 Task: Create a sub task Gather and Analyse Requirements for the task  Implement a new remote desktop solution for a company's clients in the project AgilePilot , assign it to team member softage.2@softage.net and update the status of the sub task to  On Track  , set the priority of the sub task to Low
Action: Mouse moved to (643, 519)
Screenshot: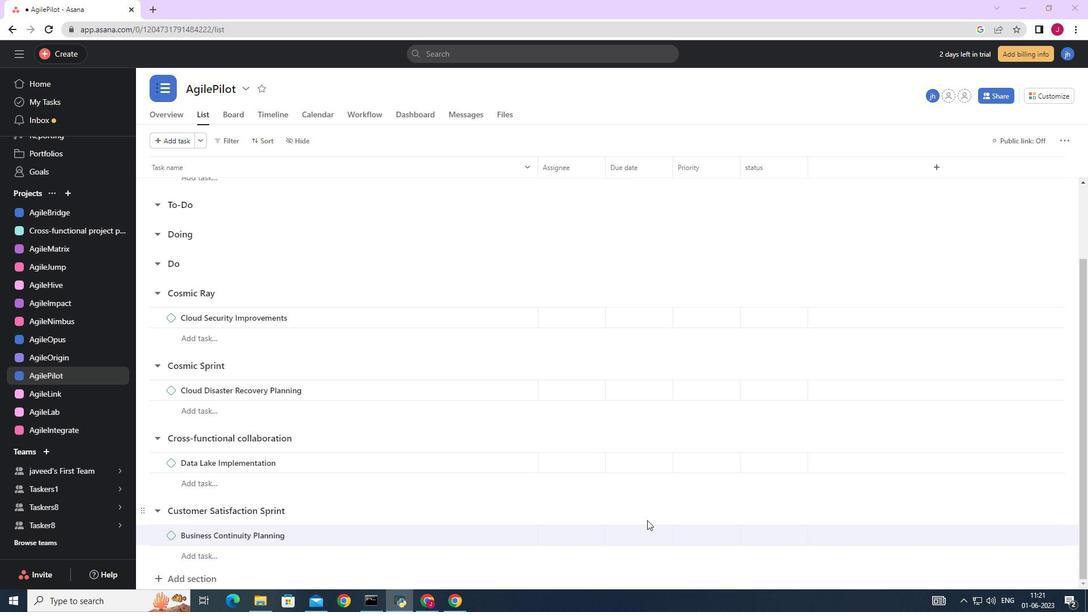 
Action: Mouse scrolled (643, 519) with delta (0, 0)
Screenshot: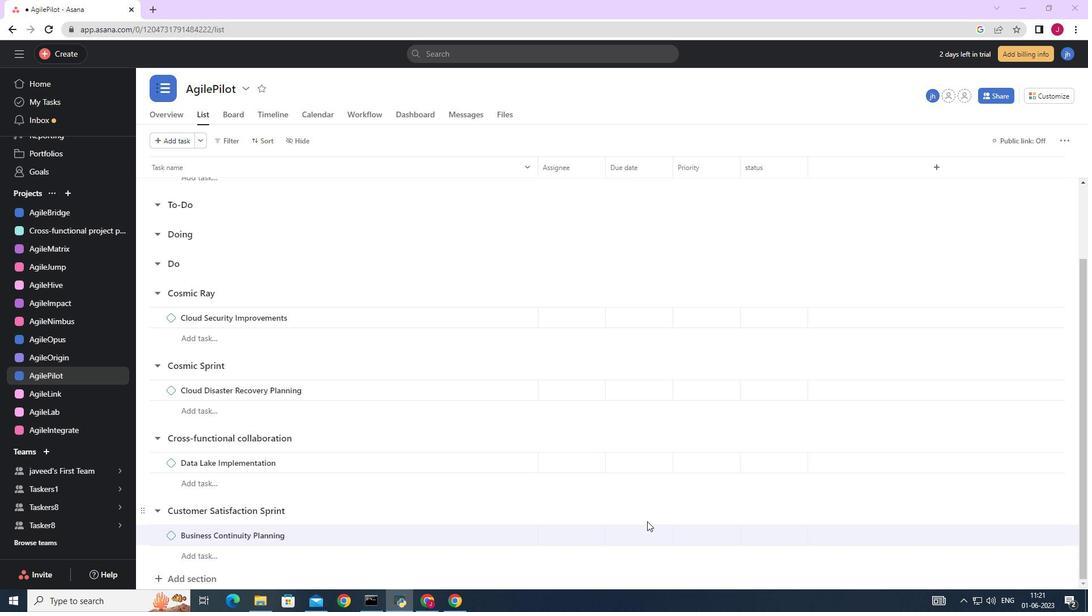 
Action: Mouse moved to (641, 516)
Screenshot: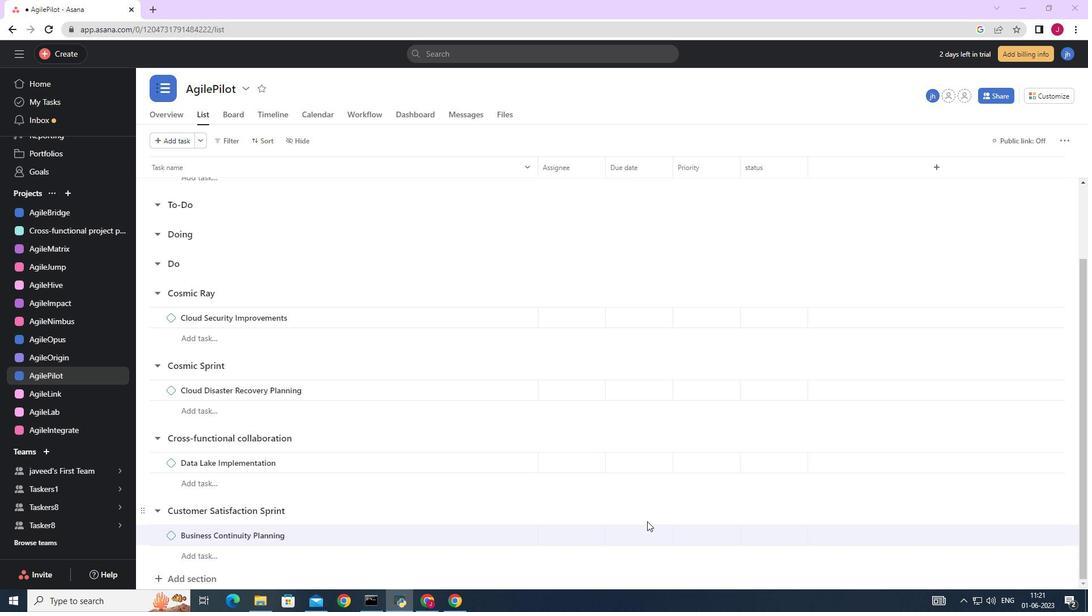 
Action: Mouse scrolled (641, 517) with delta (0, 0)
Screenshot: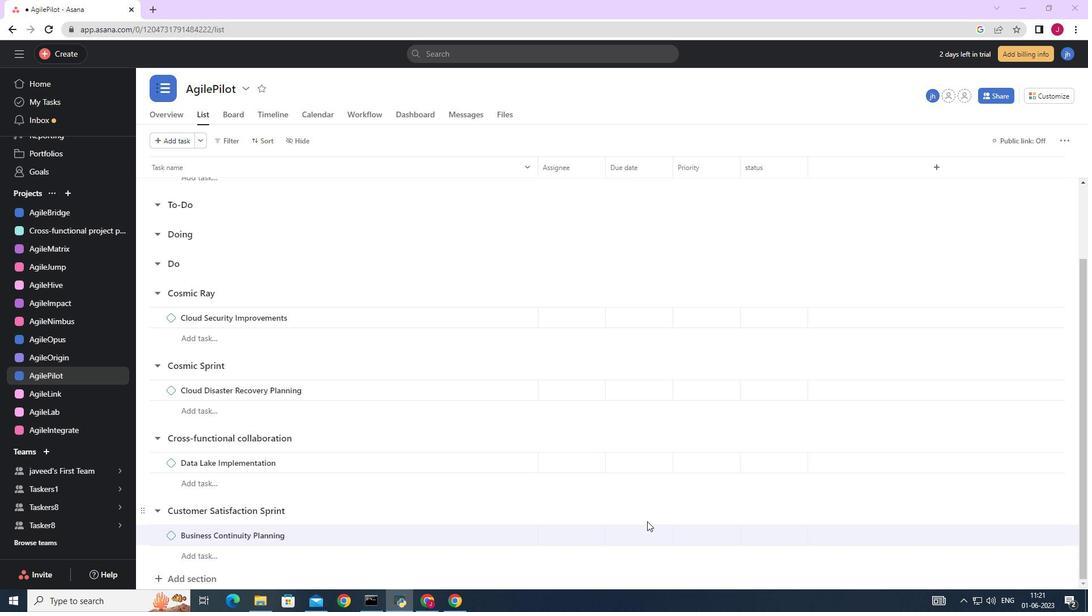 
Action: Mouse moved to (617, 501)
Screenshot: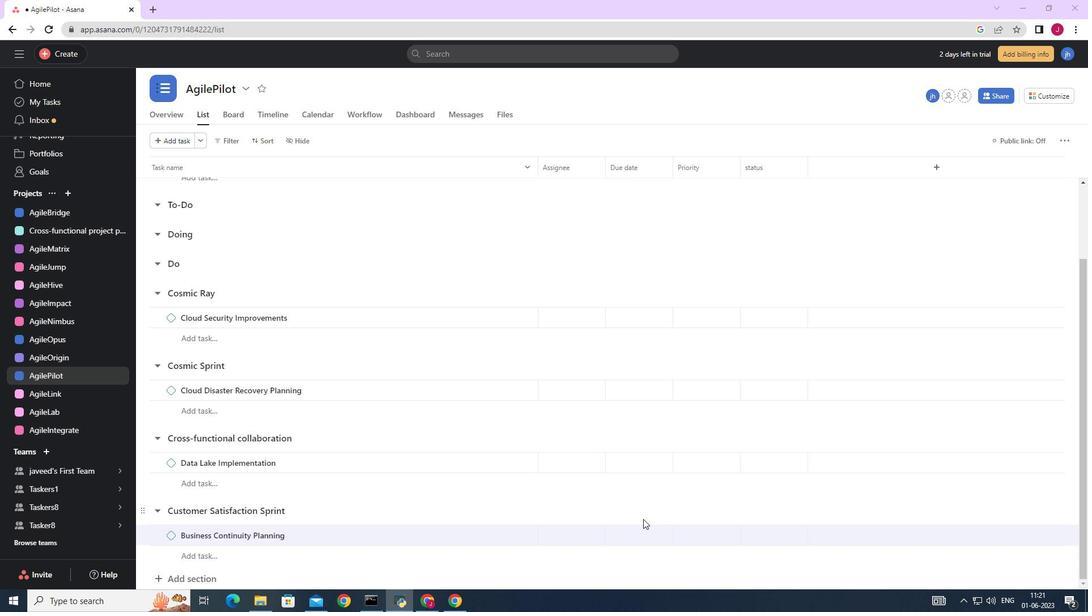 
Action: Mouse scrolled (633, 510) with delta (0, 0)
Screenshot: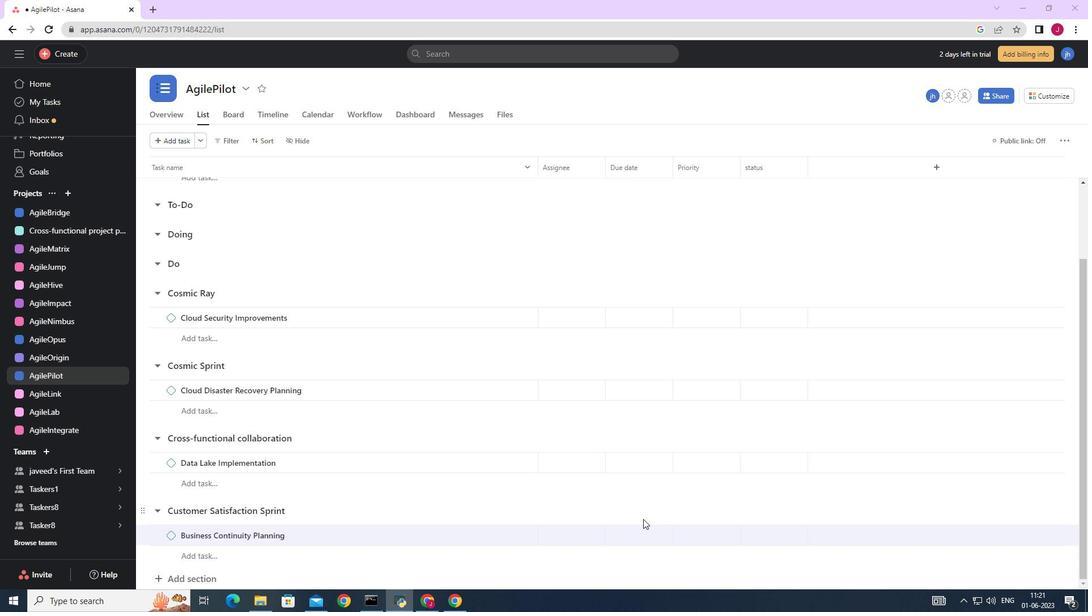 
Action: Mouse moved to (591, 478)
Screenshot: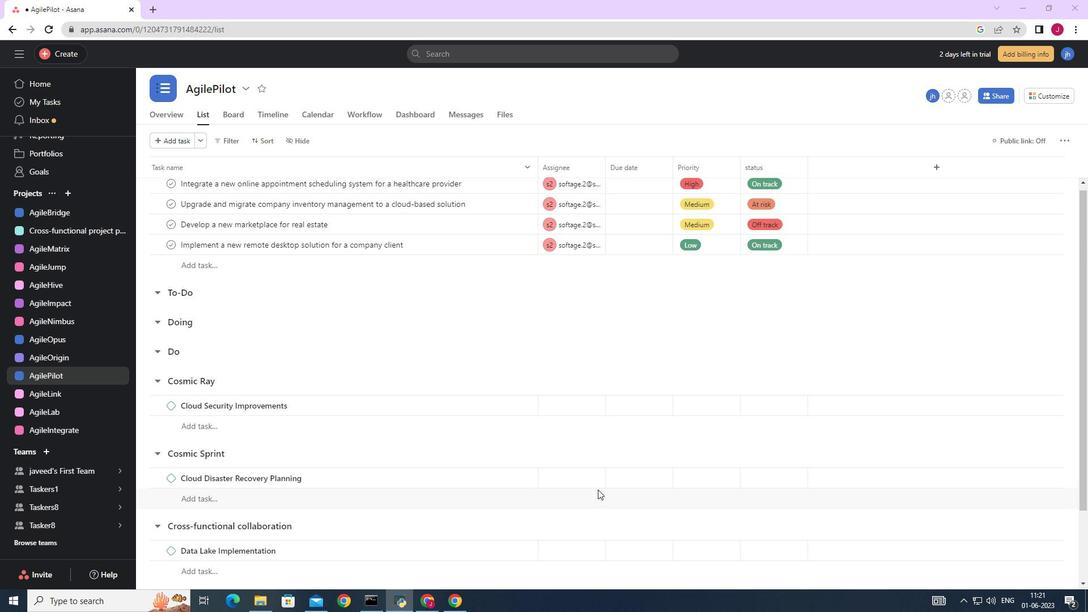 
Action: Mouse scrolled (594, 484) with delta (0, 0)
Screenshot: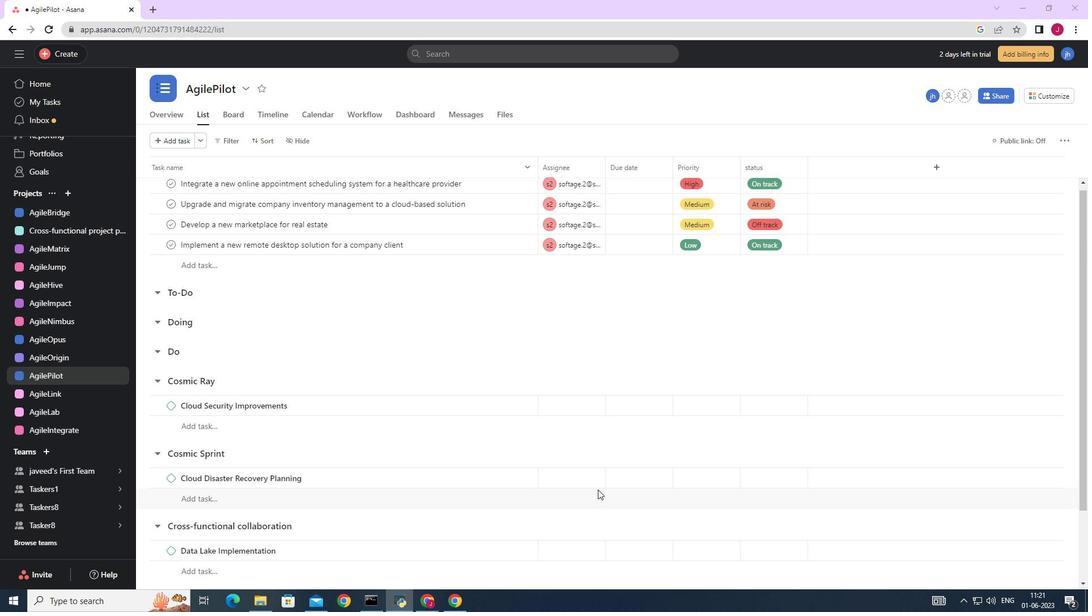 
Action: Mouse moved to (590, 477)
Screenshot: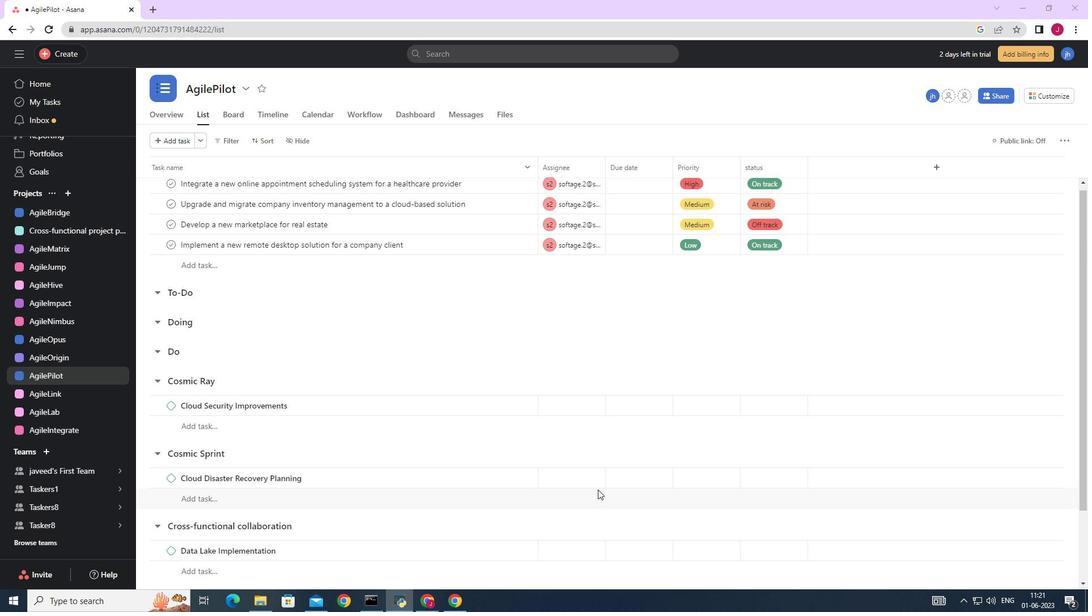 
Action: Mouse scrolled (592, 481) with delta (0, 0)
Screenshot: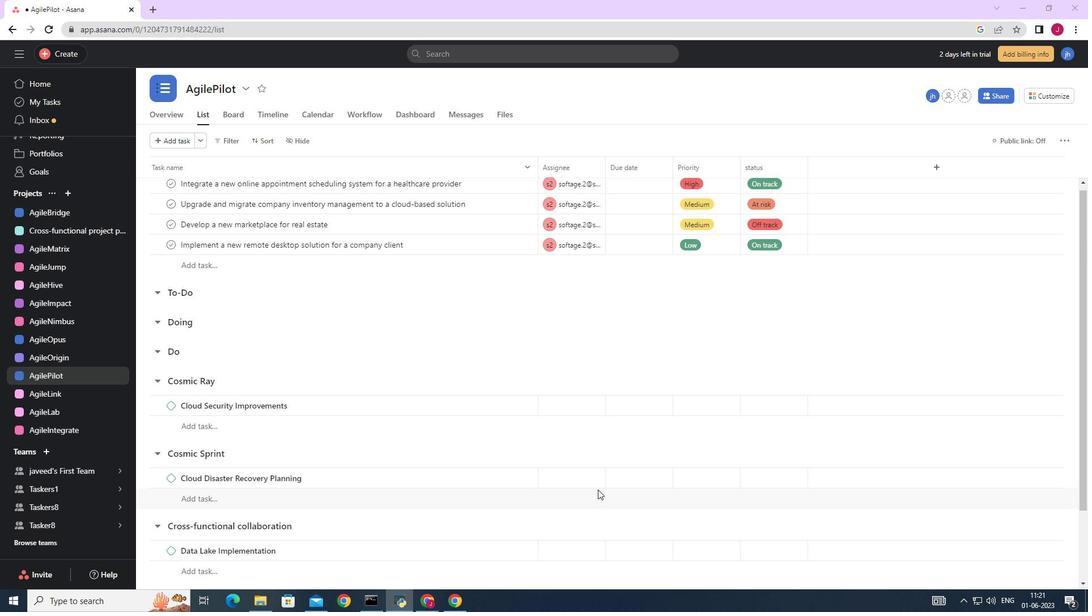 
Action: Mouse moved to (486, 253)
Screenshot: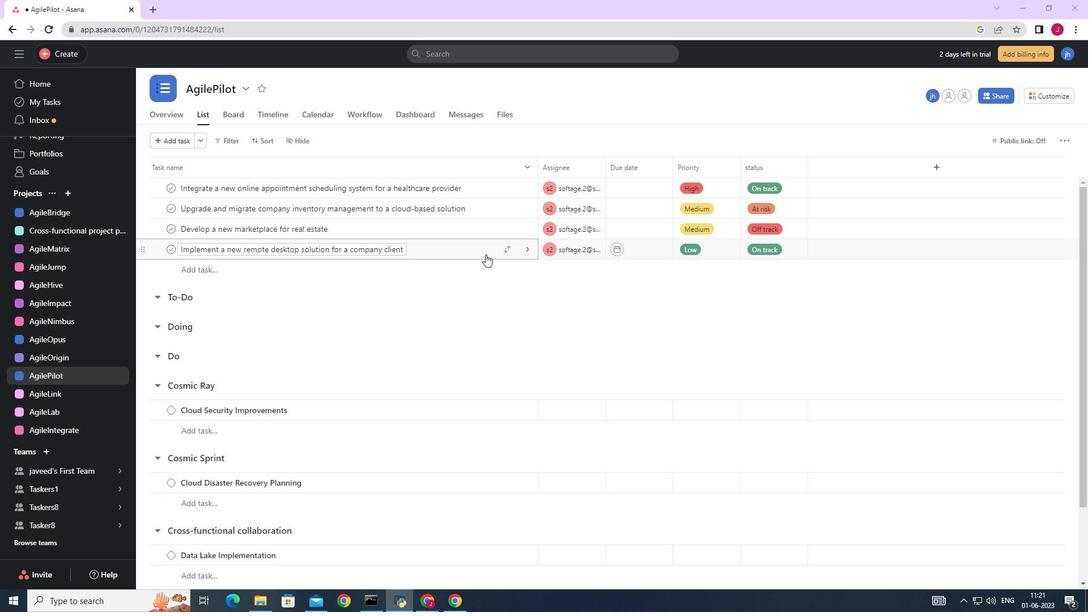 
Action: Mouse pressed left at (486, 253)
Screenshot: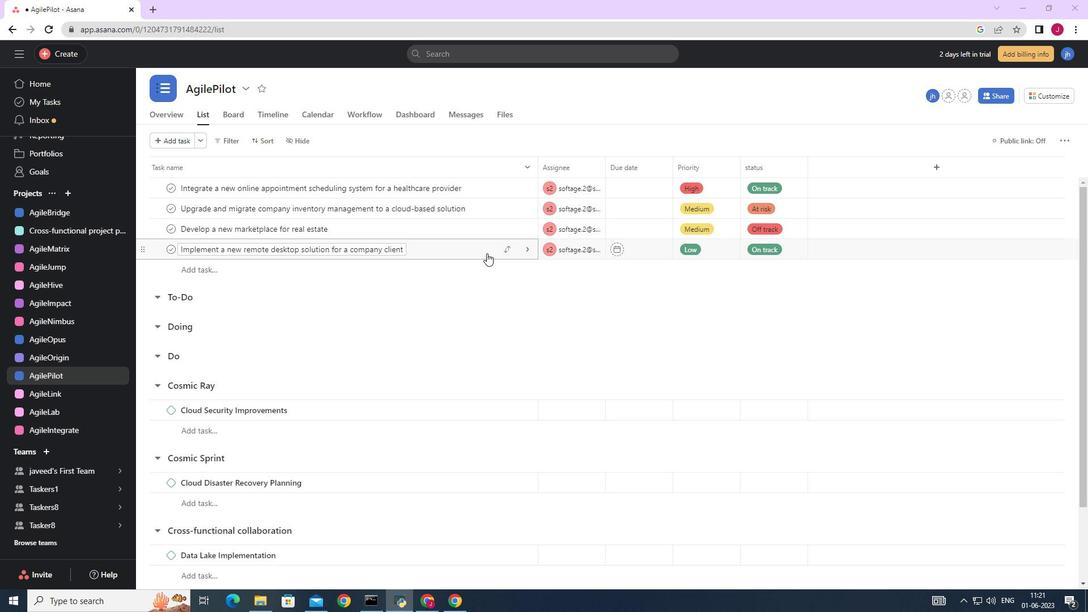 
Action: Mouse moved to (830, 396)
Screenshot: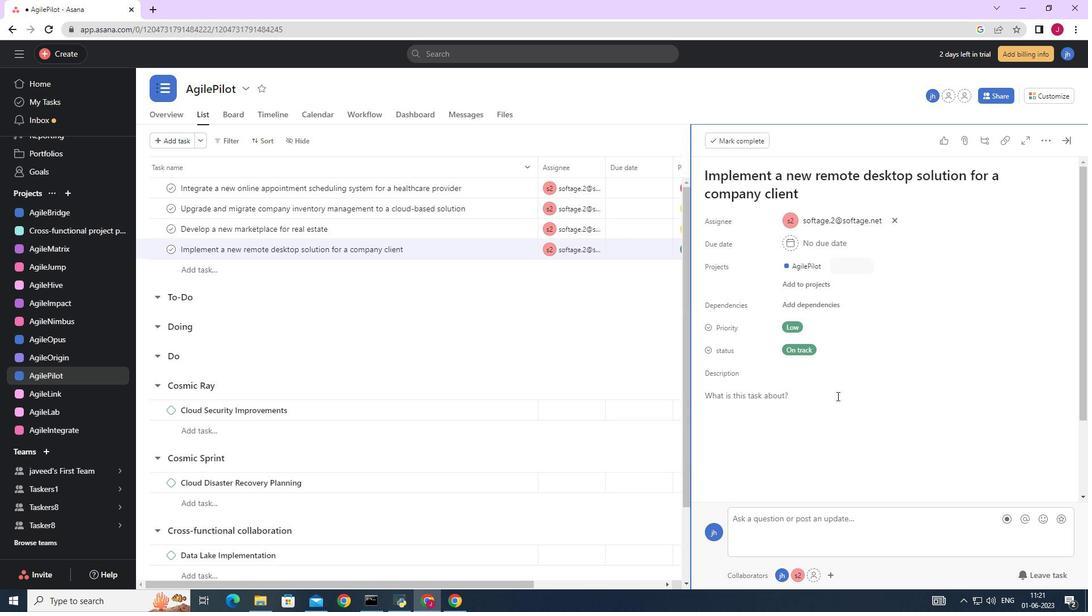 
Action: Mouse scrolled (830, 396) with delta (0, 0)
Screenshot: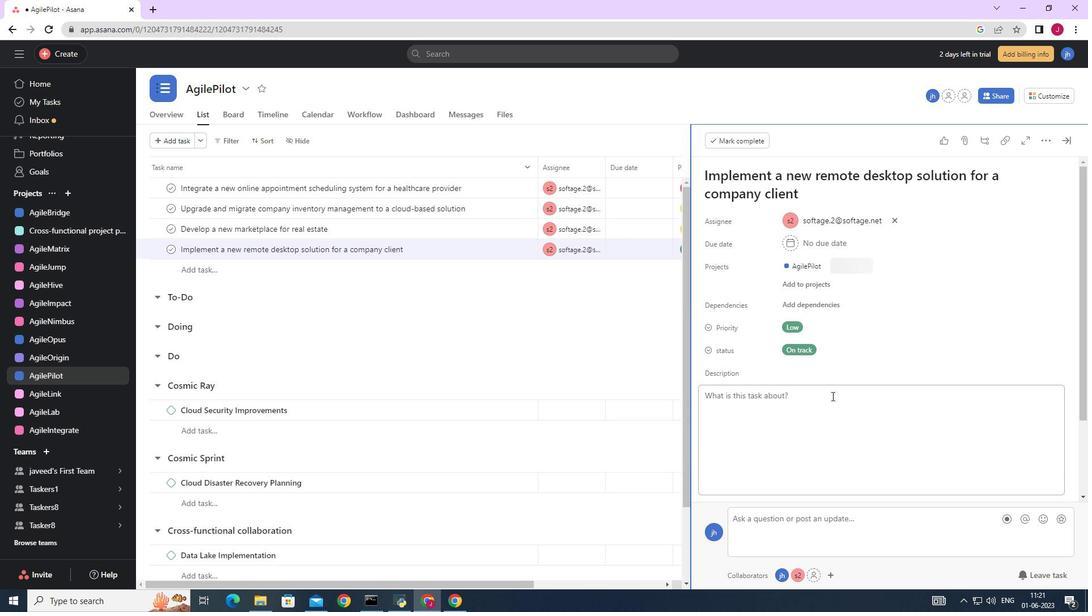 
Action: Mouse scrolled (830, 396) with delta (0, 0)
Screenshot: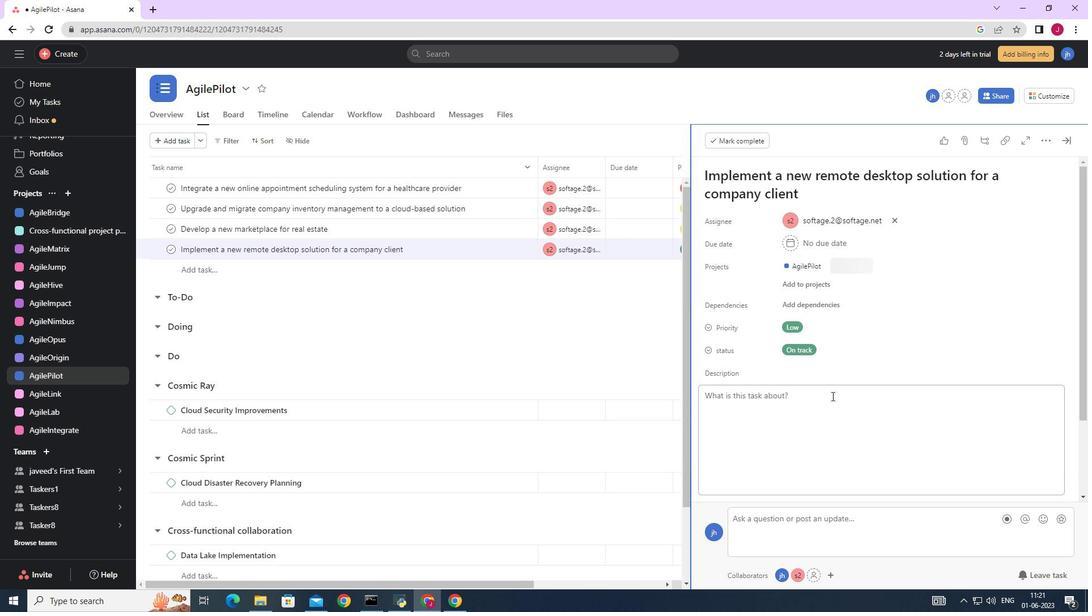 
Action: Mouse scrolled (830, 396) with delta (0, 0)
Screenshot: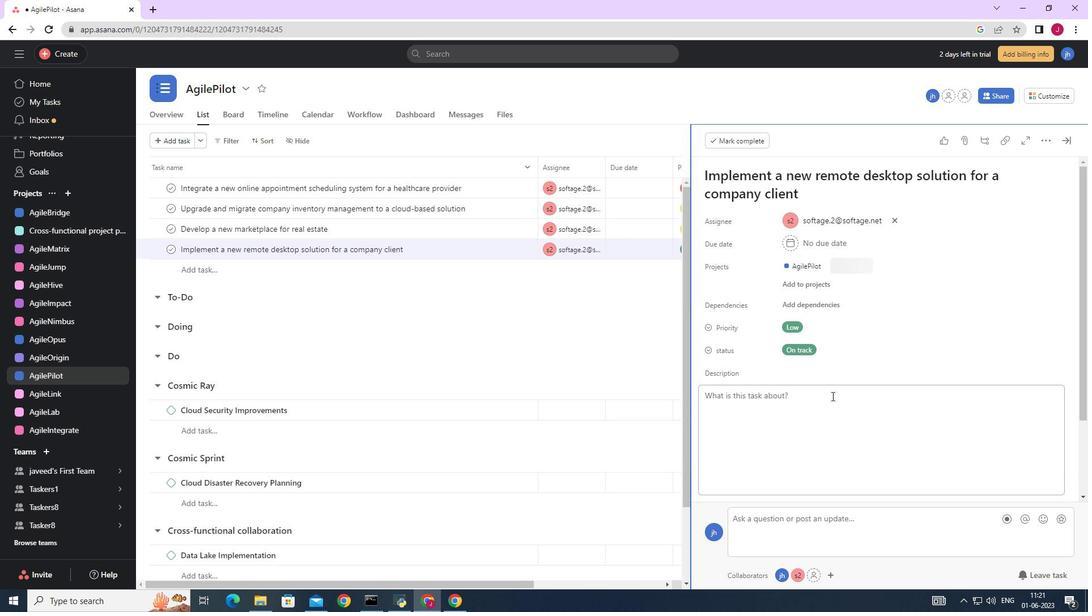 
Action: Mouse scrolled (830, 396) with delta (0, 0)
Screenshot: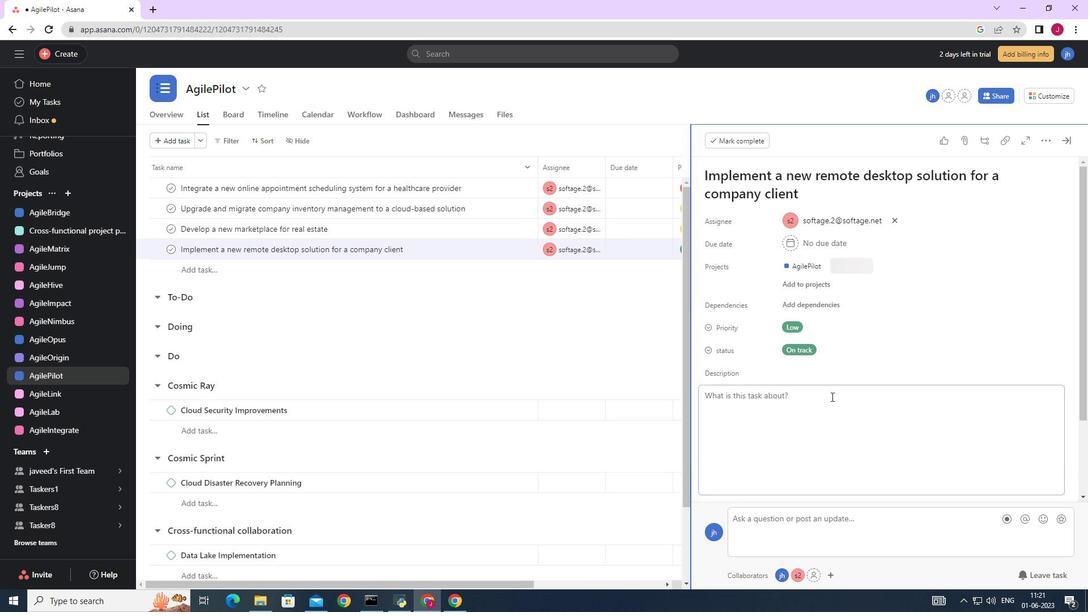 
Action: Mouse scrolled (830, 396) with delta (0, 0)
Screenshot: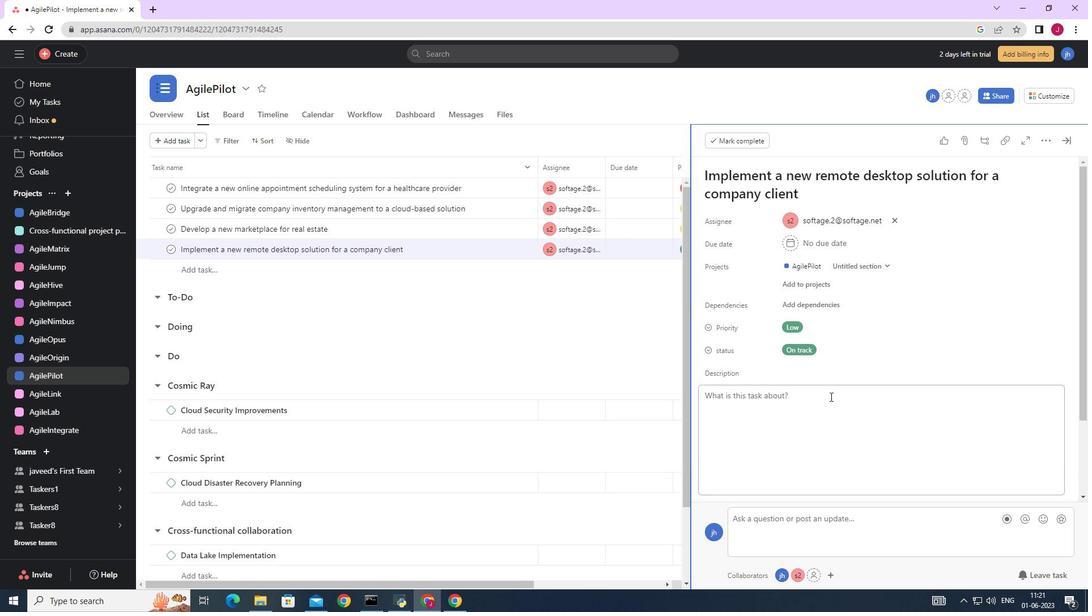 
Action: Mouse moved to (730, 414)
Screenshot: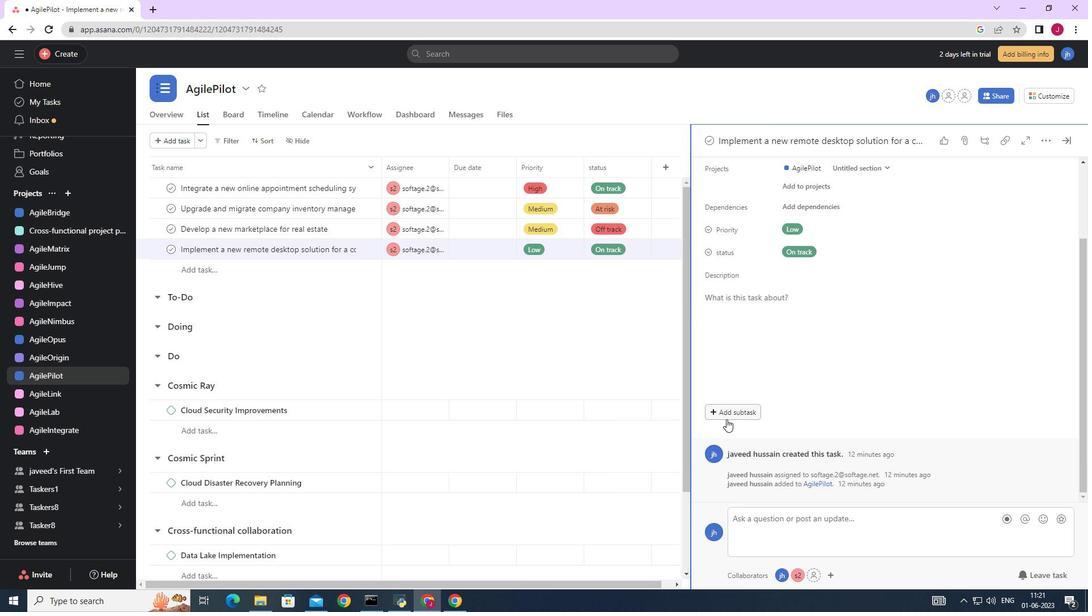 
Action: Mouse pressed left at (730, 414)
Screenshot: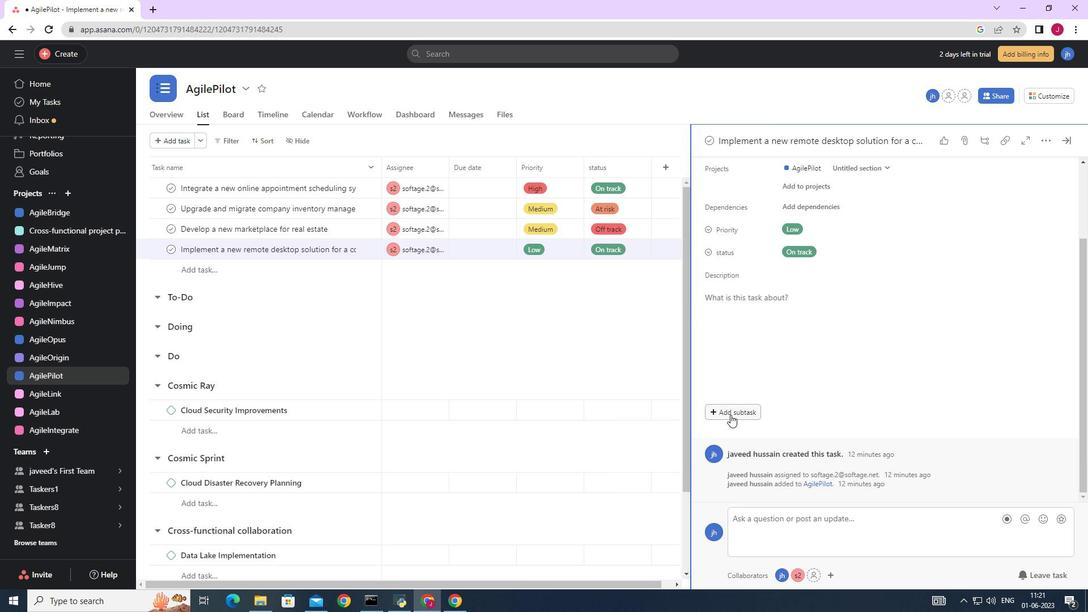 
Action: Key pressed <Key.caps_lock>G<Key.caps_lock>ather<Key.space>and<Key.space><Key.caps_lock>A<Key.caps_lock>nalyse<Key.space><Key.caps_lock>R<Key.caps_lock>equirements<Key.space>
Screenshot: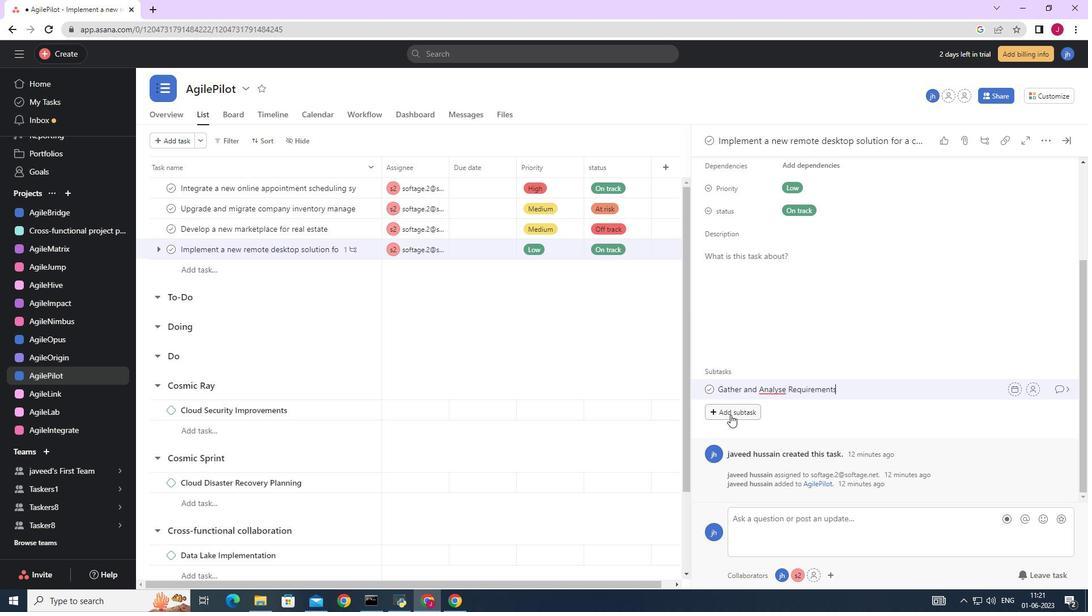 
Action: Mouse moved to (1031, 392)
Screenshot: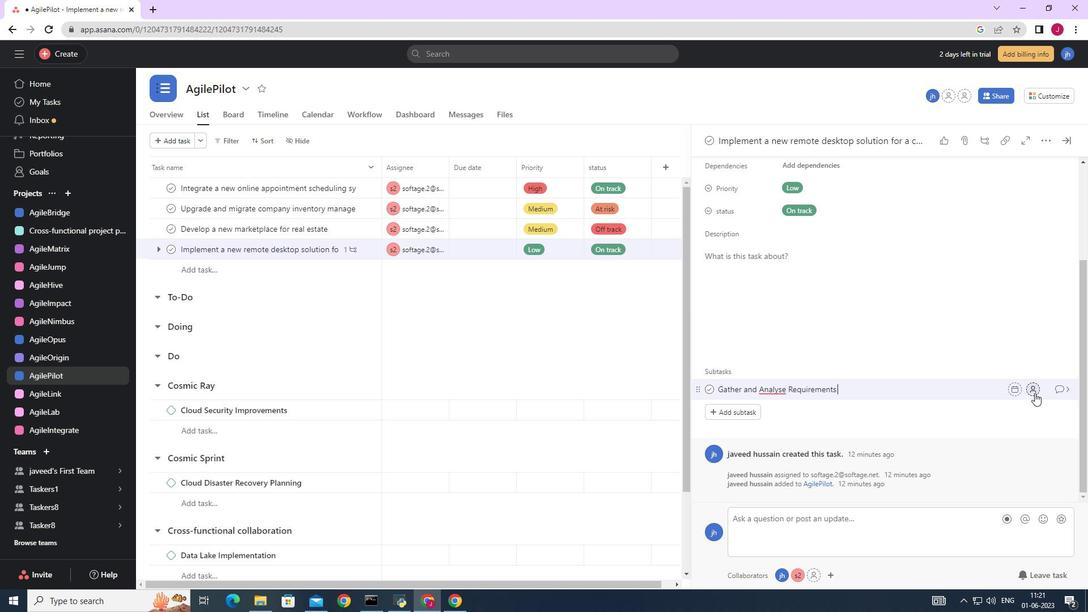 
Action: Mouse pressed left at (1031, 392)
Screenshot: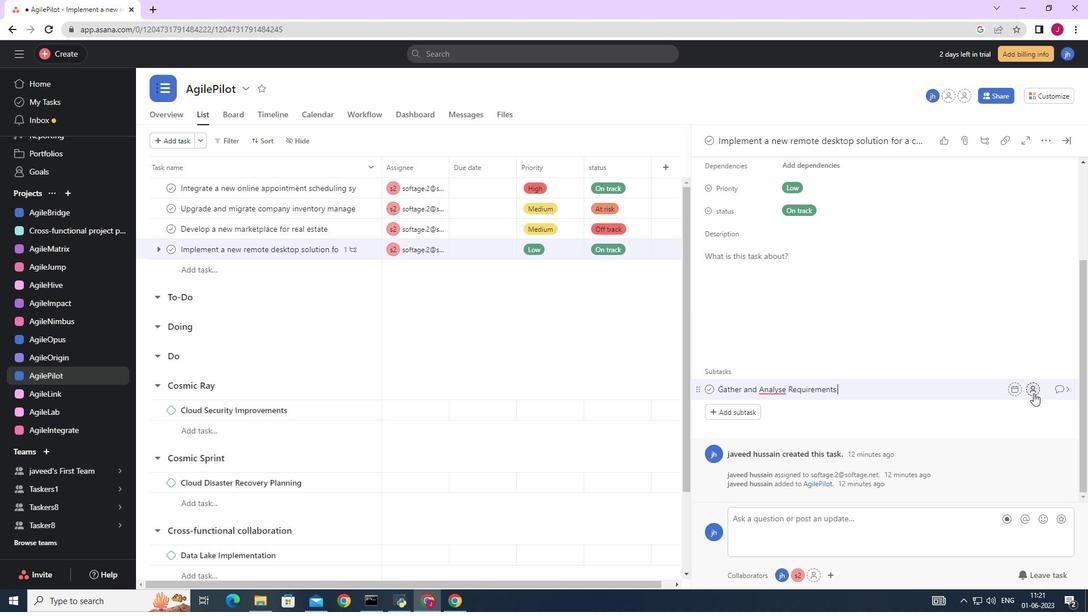 
Action: Mouse moved to (876, 431)
Screenshot: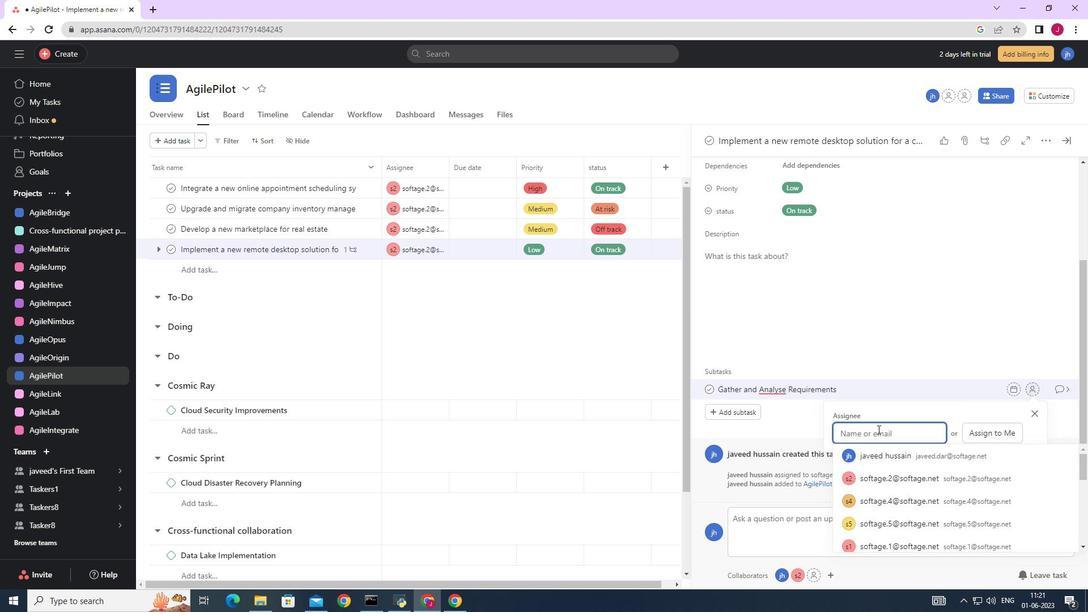 
Action: Key pressed softage.
Screenshot: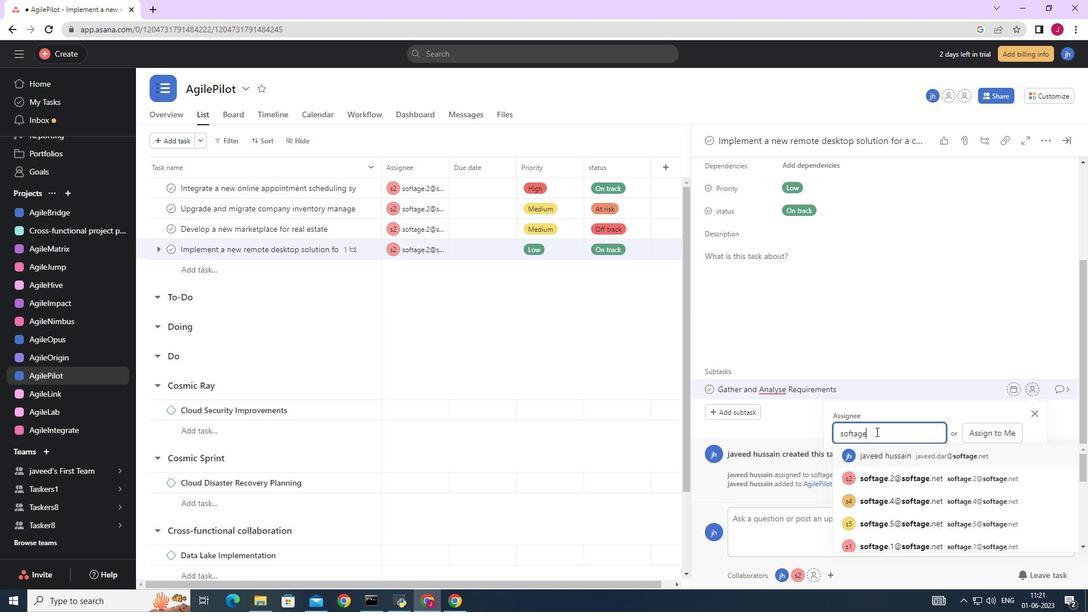 
Action: Mouse moved to (892, 476)
Screenshot: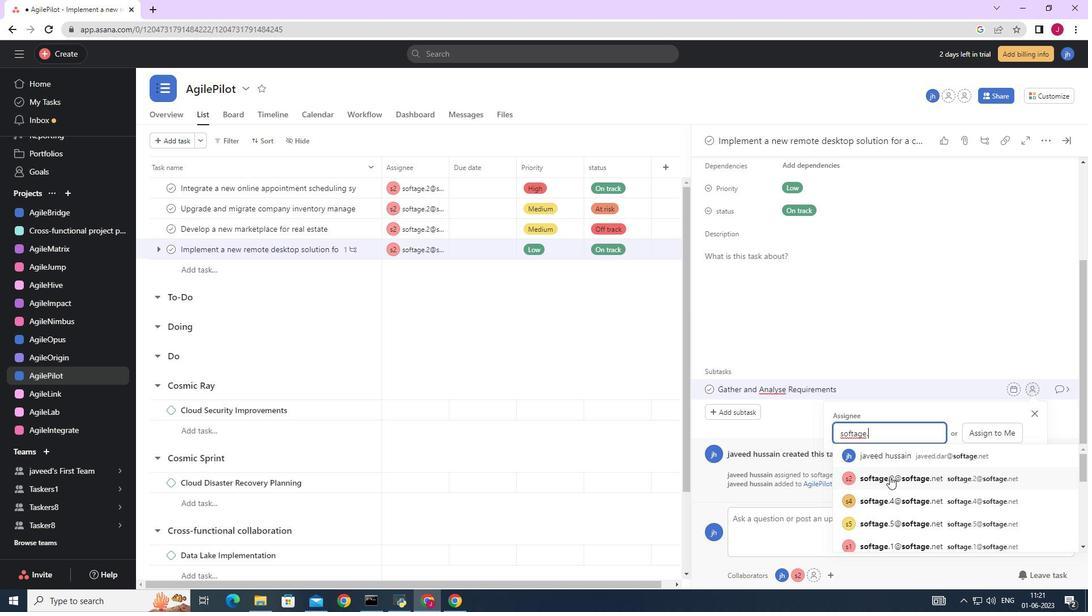 
Action: Mouse pressed left at (892, 476)
Screenshot: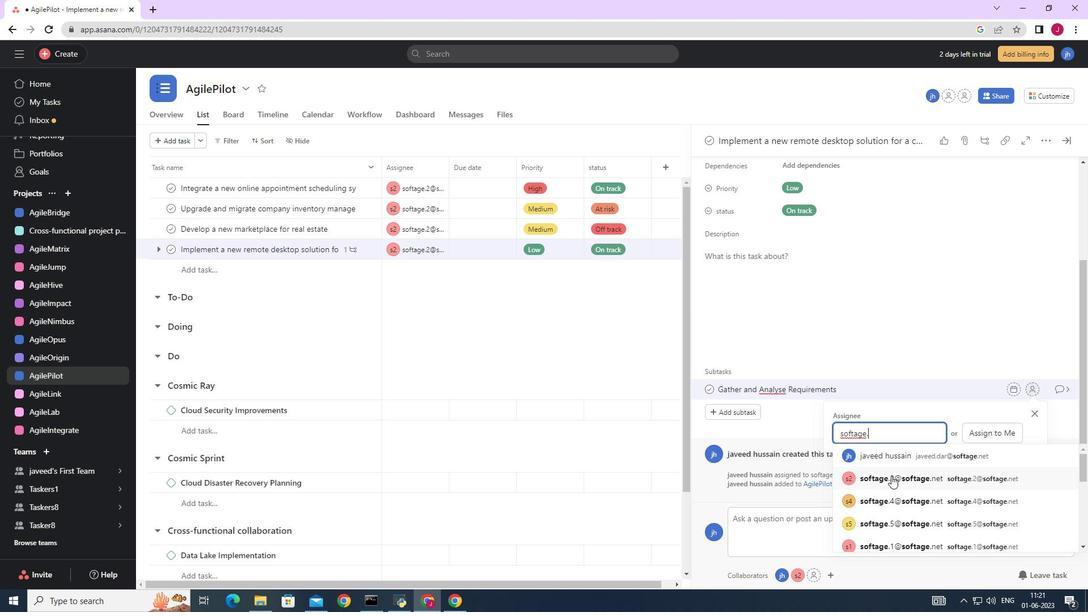 
Action: Mouse moved to (1058, 389)
Screenshot: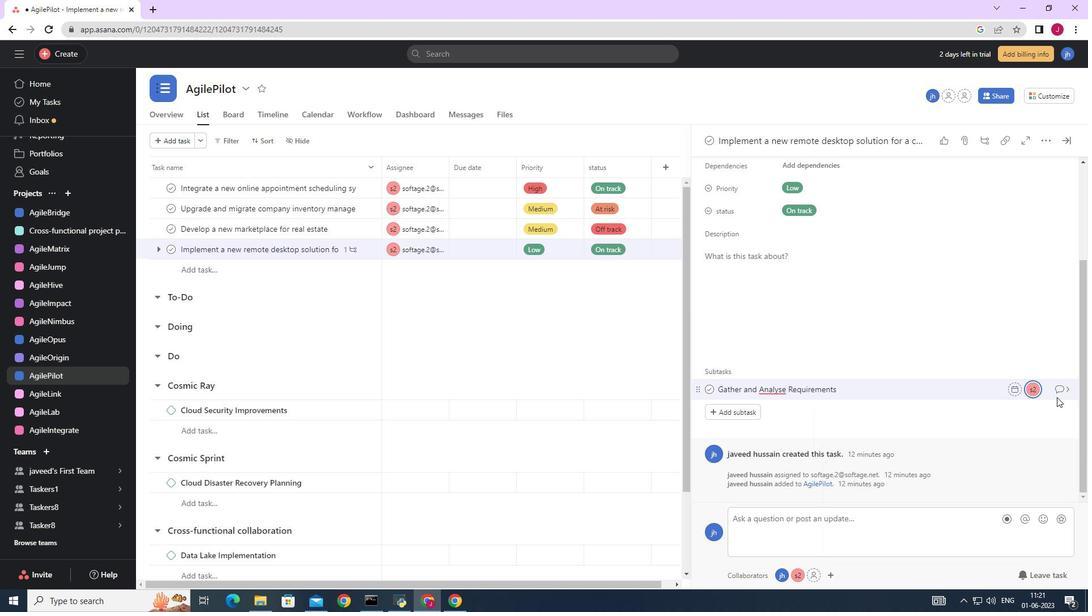 
Action: Mouse pressed left at (1058, 389)
Screenshot: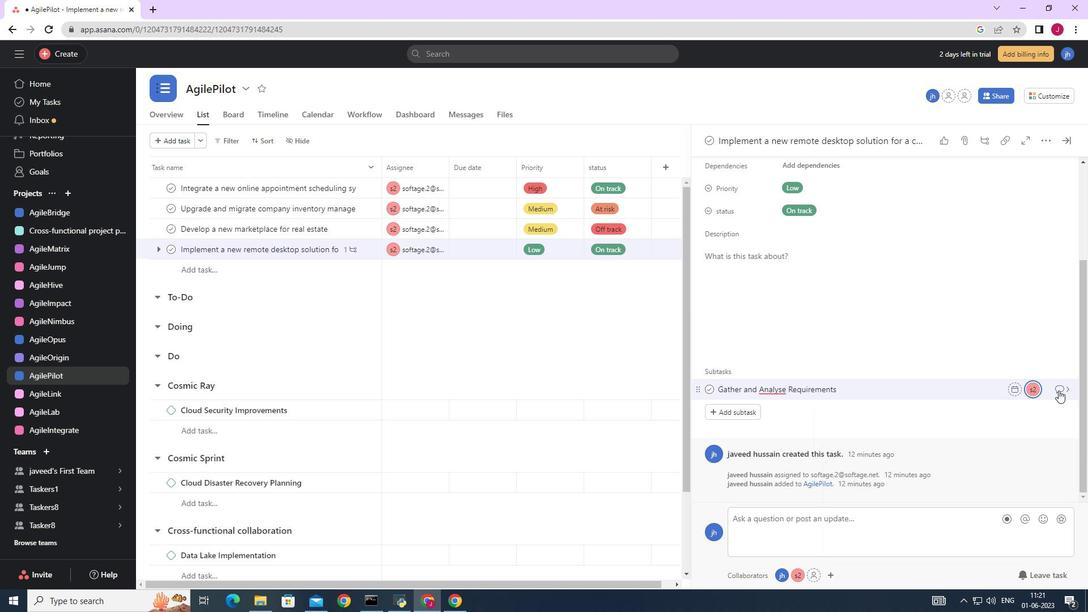 
Action: Mouse moved to (736, 298)
Screenshot: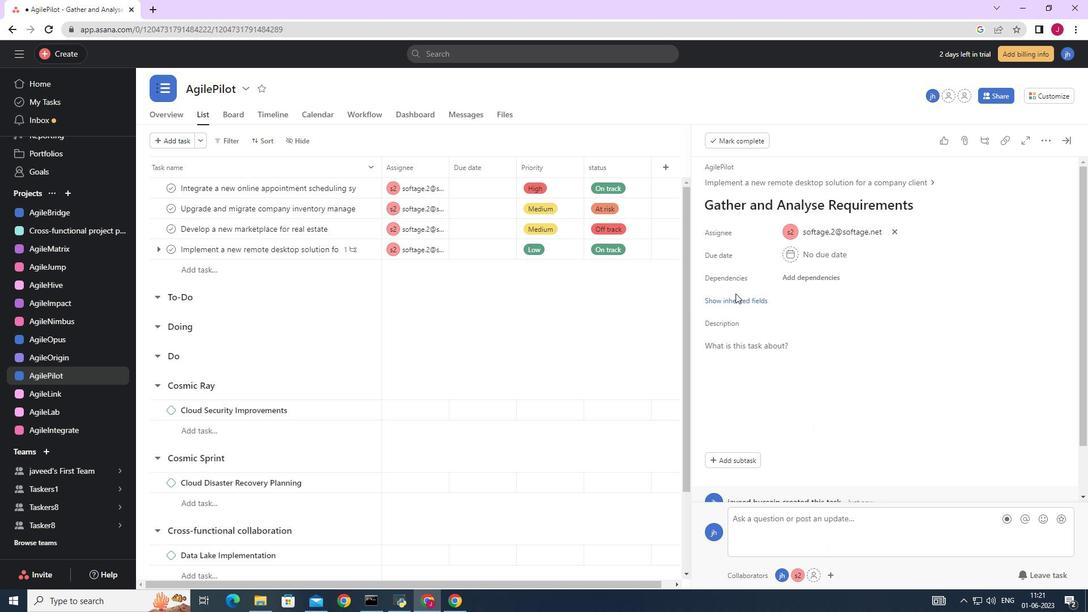 
Action: Mouse pressed left at (736, 298)
Screenshot: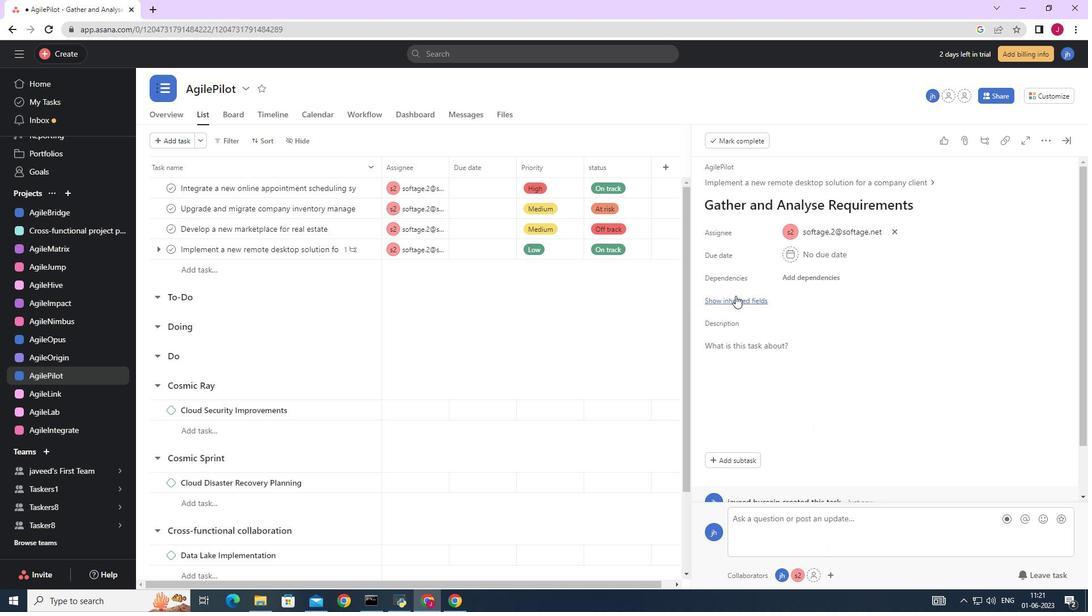 
Action: Mouse moved to (731, 323)
Screenshot: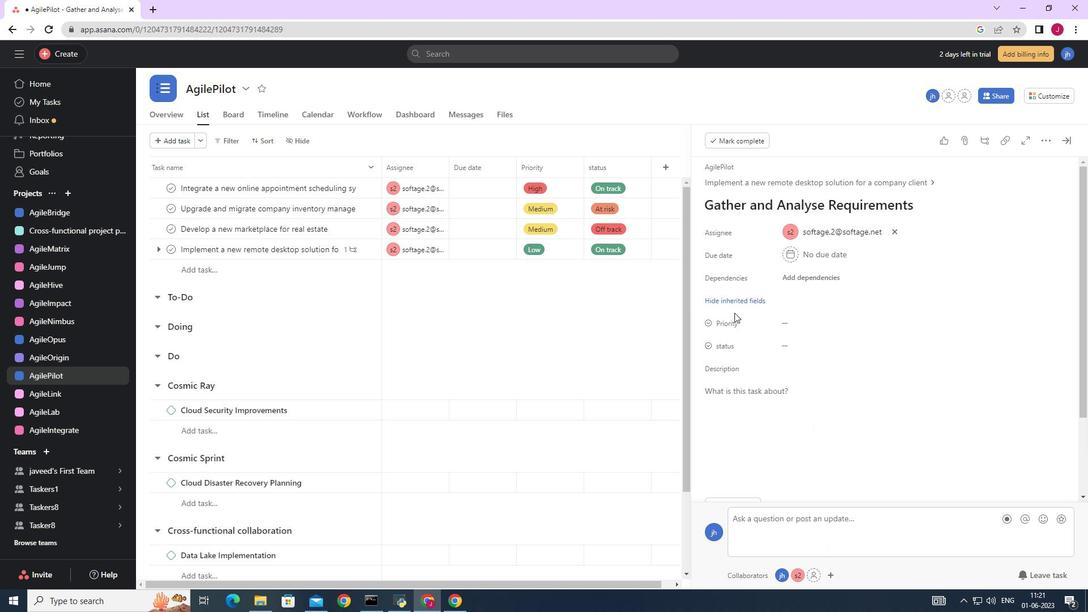 
Action: Mouse pressed left at (731, 323)
Screenshot: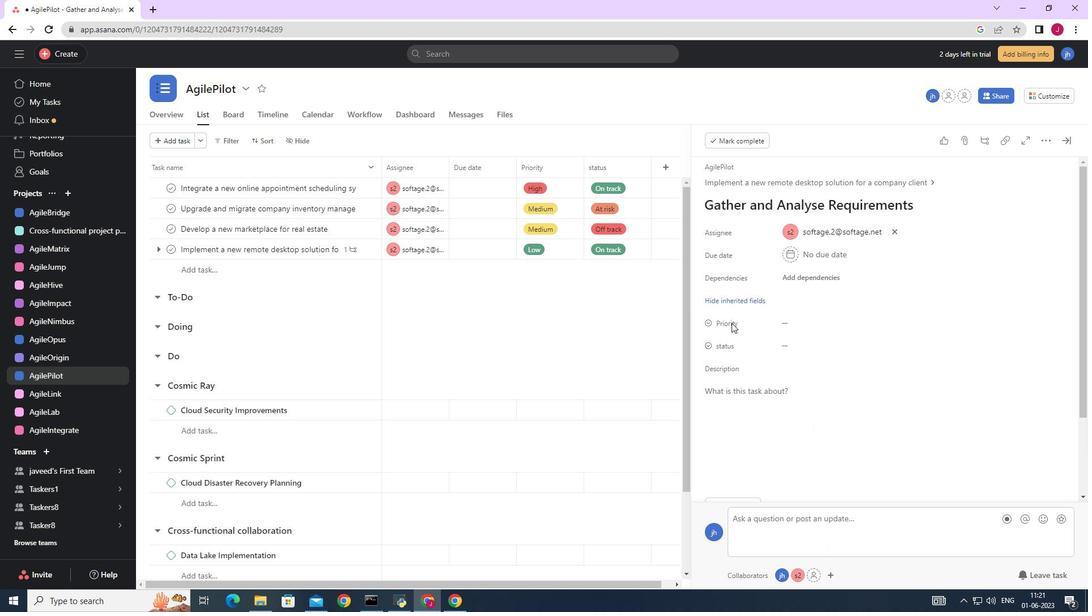 
Action: Mouse moved to (747, 324)
Screenshot: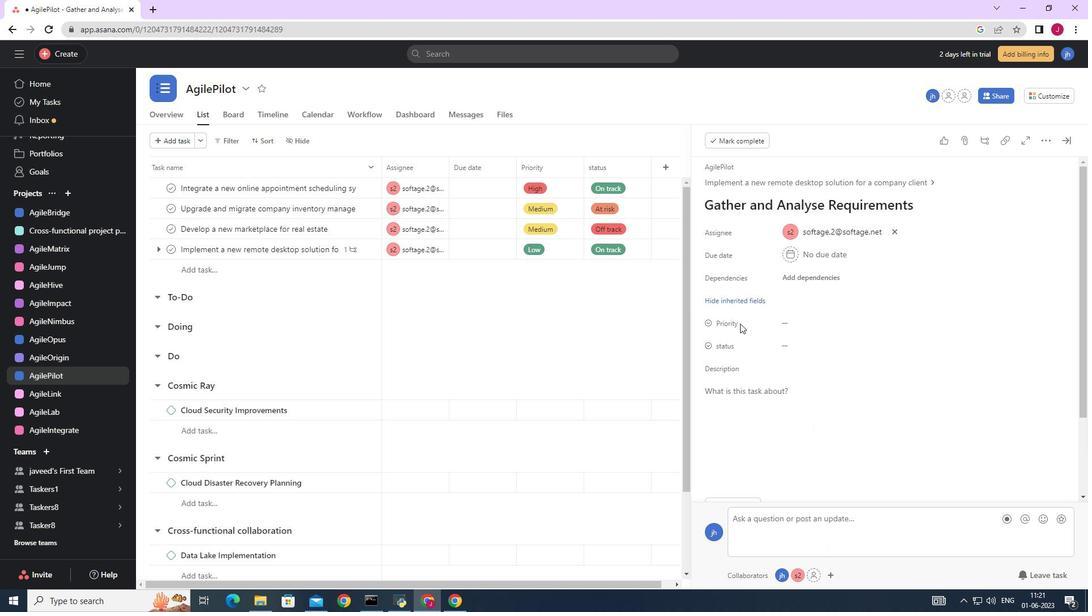 
Action: Mouse pressed left at (747, 324)
Screenshot: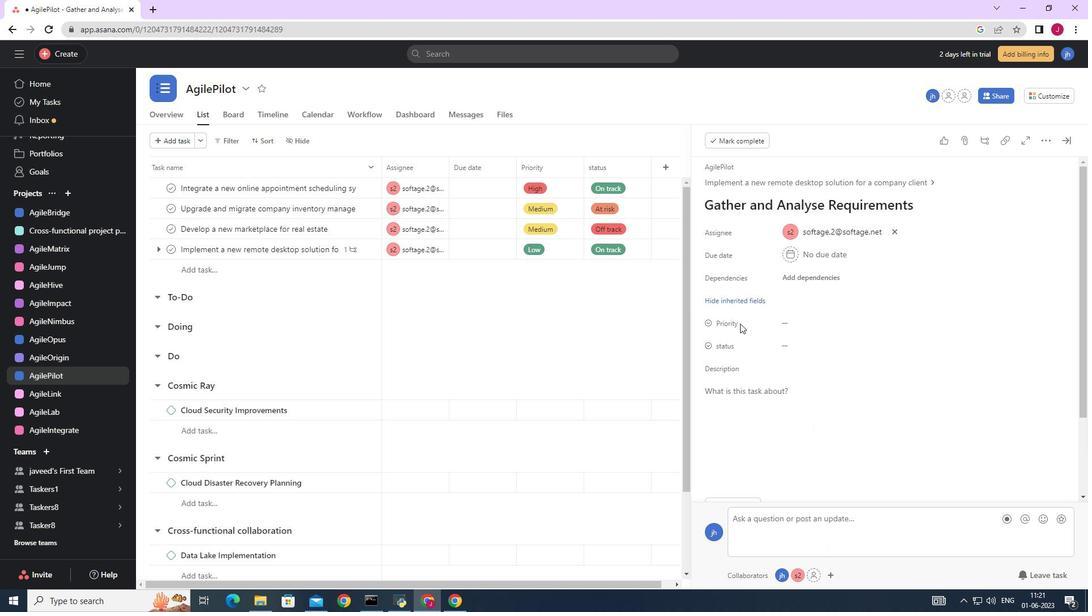 
Action: Mouse moved to (777, 325)
Screenshot: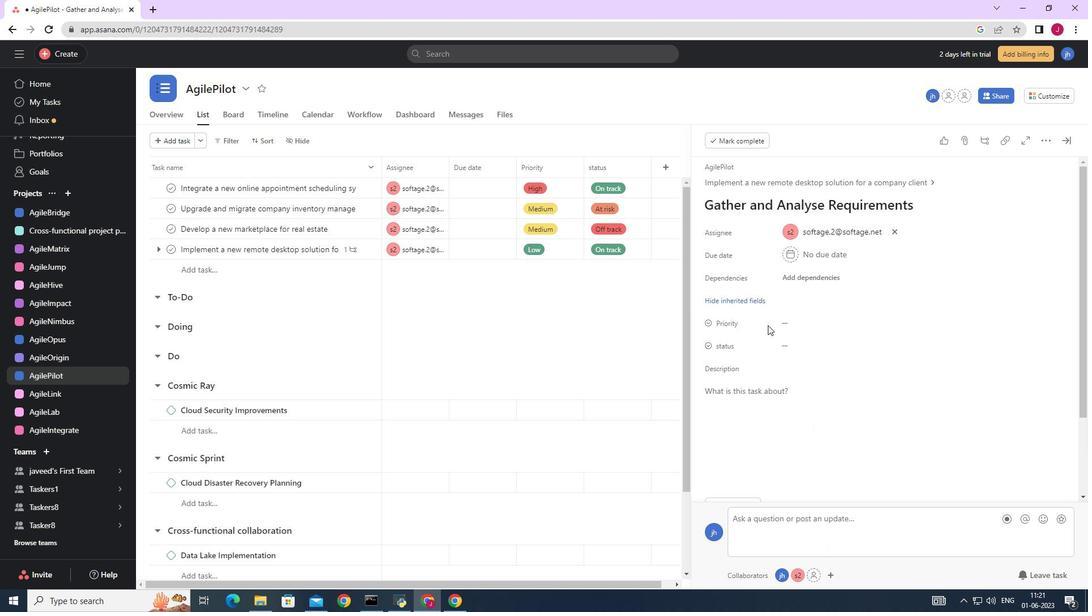 
Action: Mouse pressed left at (777, 325)
Screenshot: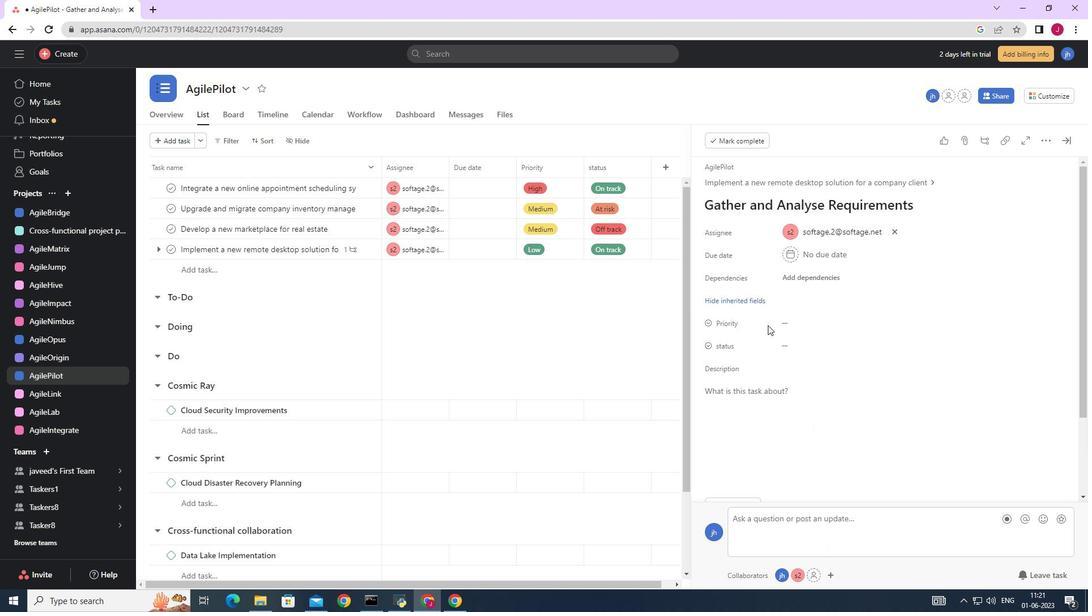 
Action: Mouse moved to (776, 319)
Screenshot: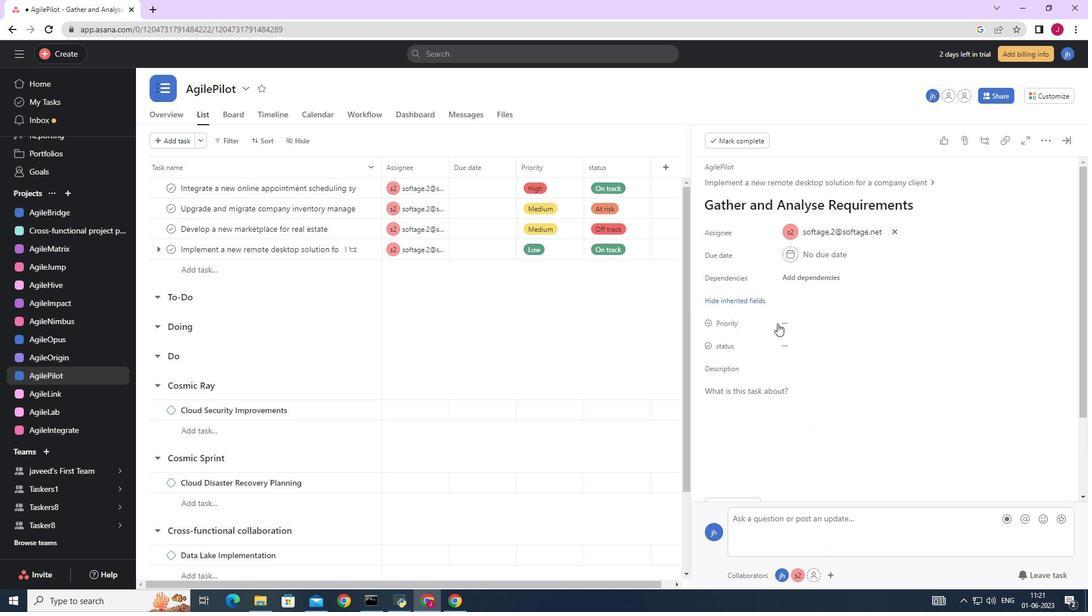 
Action: Mouse pressed left at (776, 319)
Screenshot: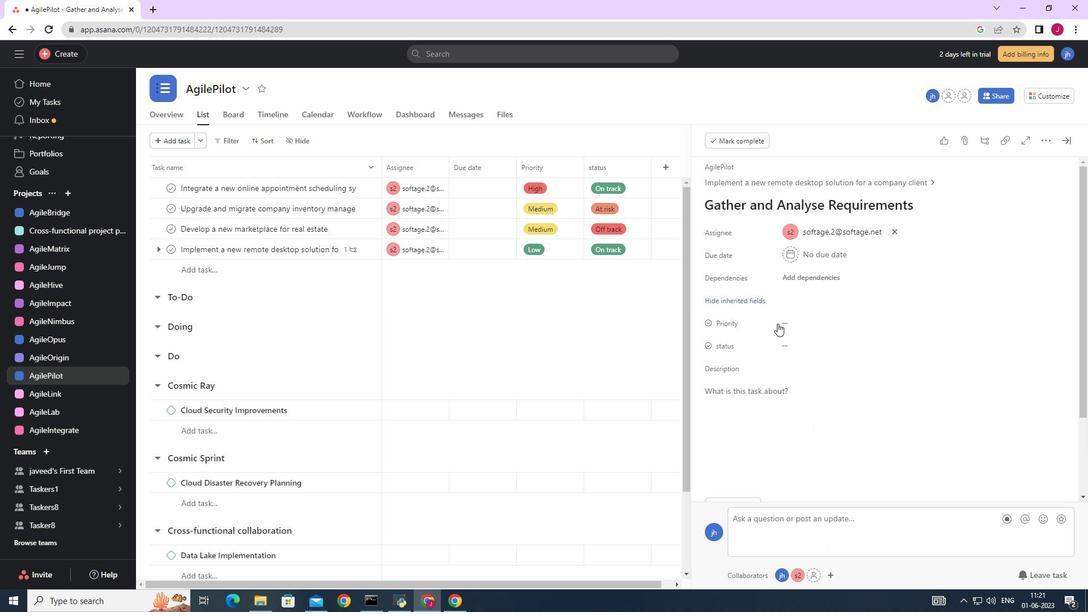 
Action: Mouse moved to (780, 320)
Screenshot: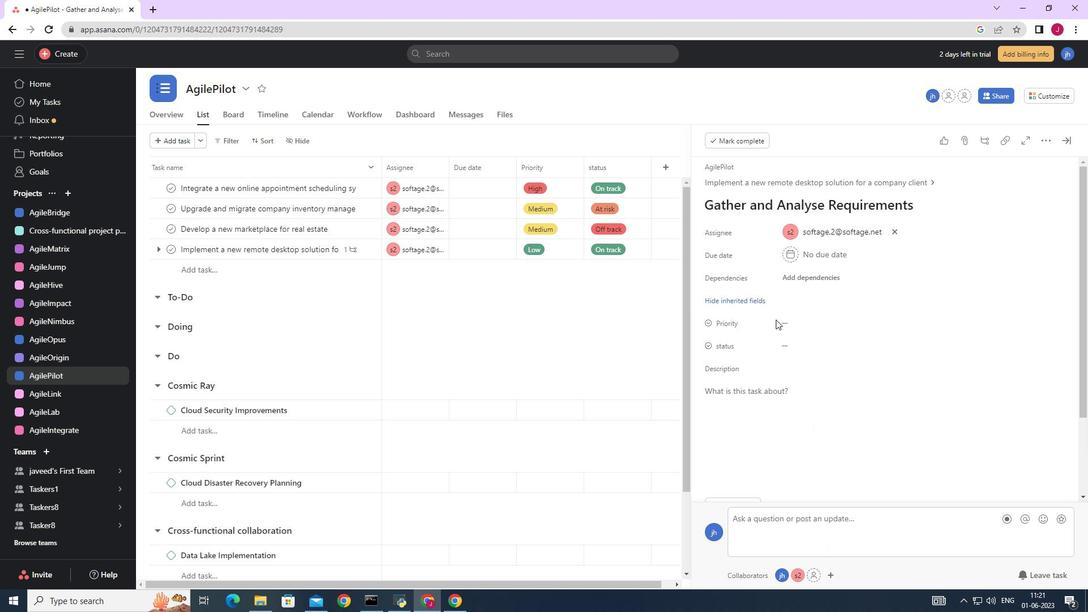 
Action: Mouse pressed left at (780, 320)
Screenshot: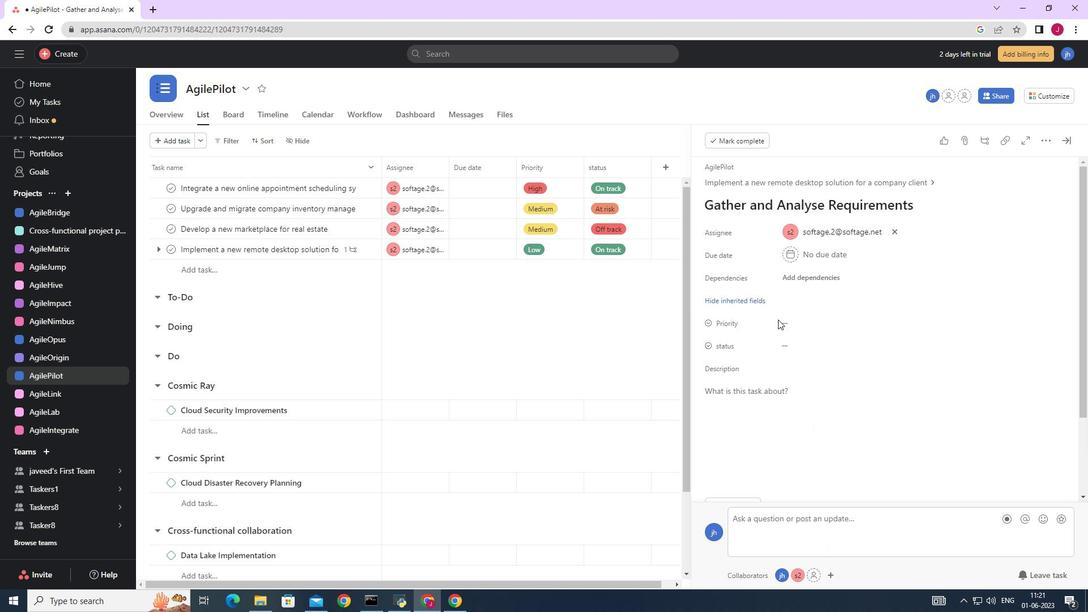 
Action: Mouse moved to (810, 397)
Screenshot: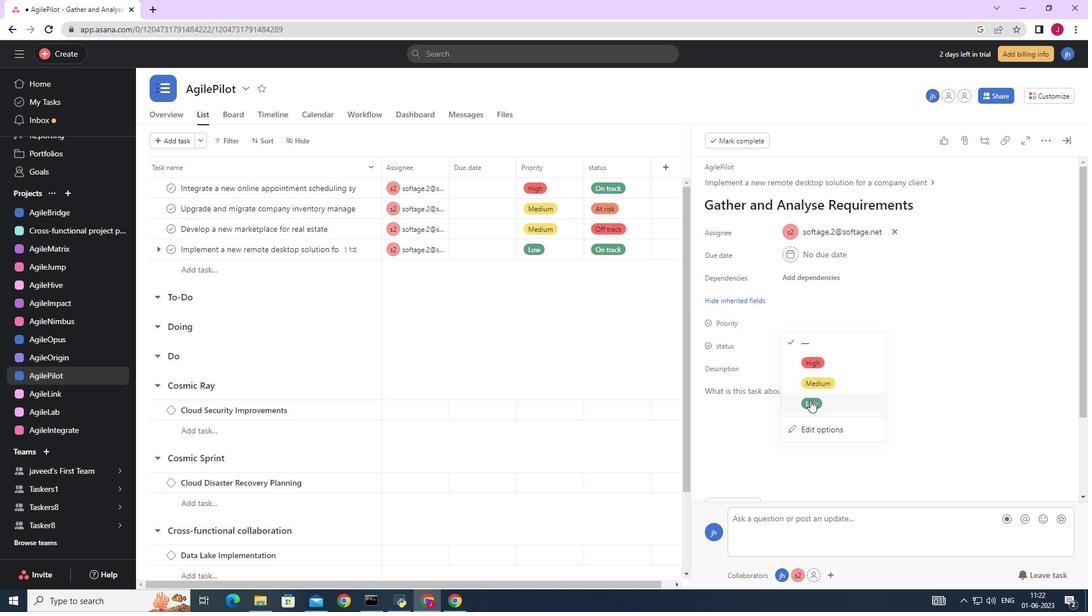 
Action: Mouse pressed left at (810, 397)
Screenshot: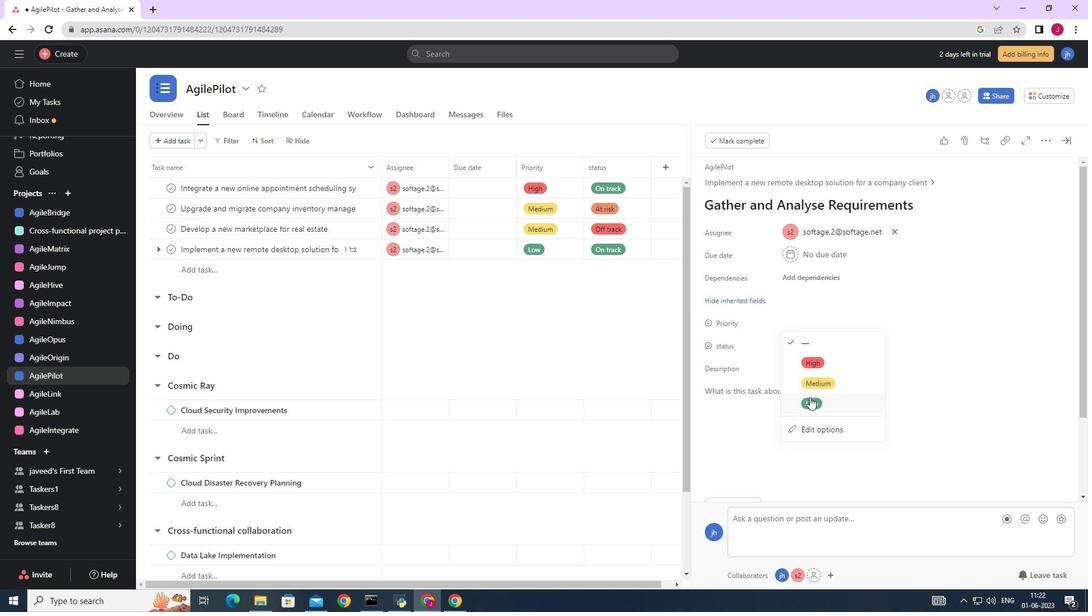 
Action: Mouse moved to (791, 344)
Screenshot: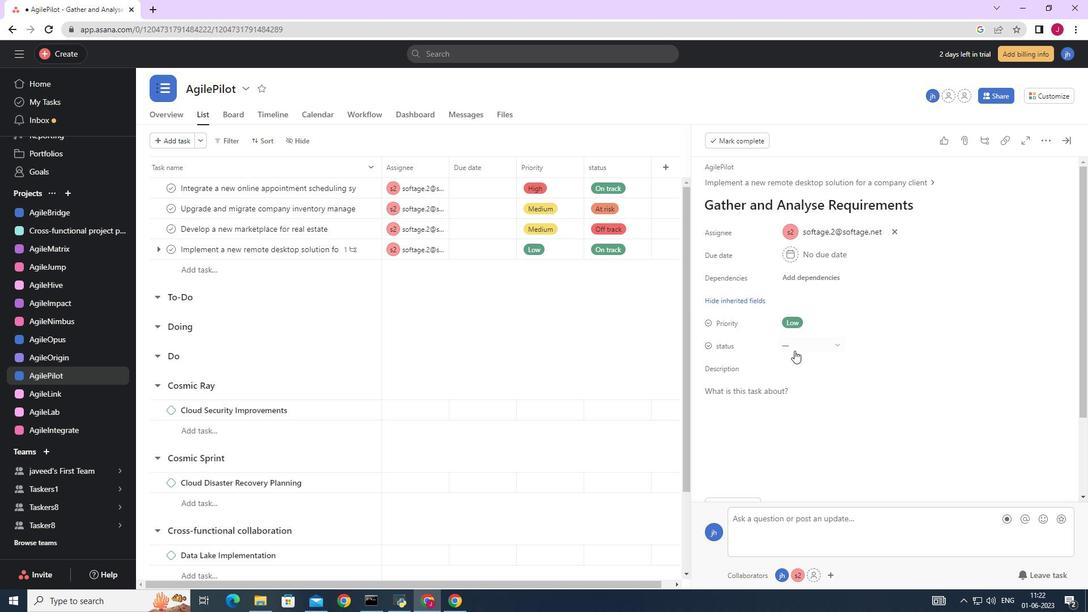 
Action: Mouse pressed left at (791, 344)
Screenshot: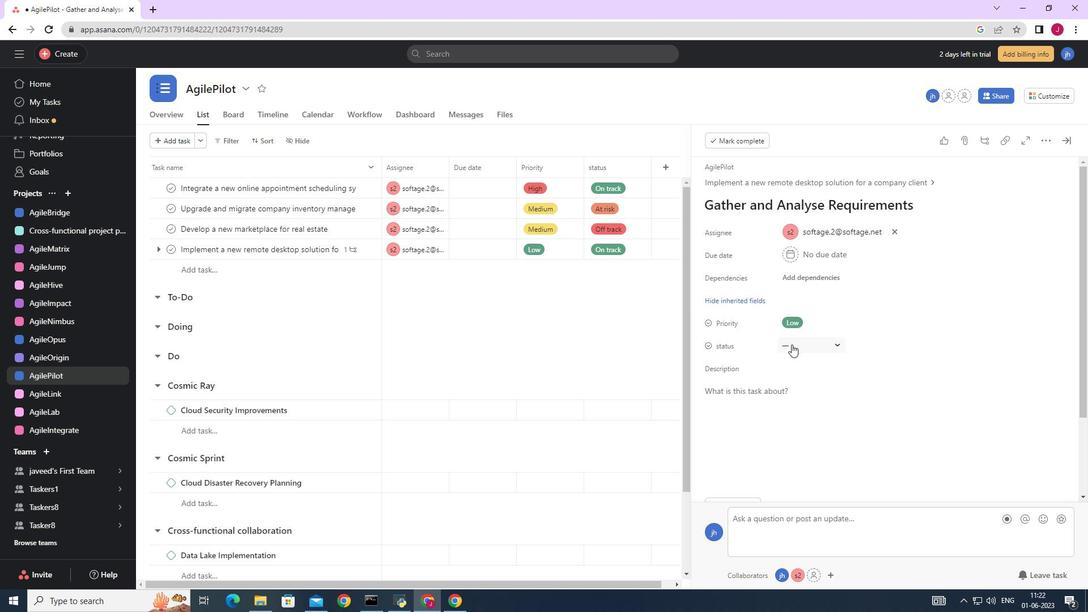 
Action: Mouse moved to (821, 384)
Screenshot: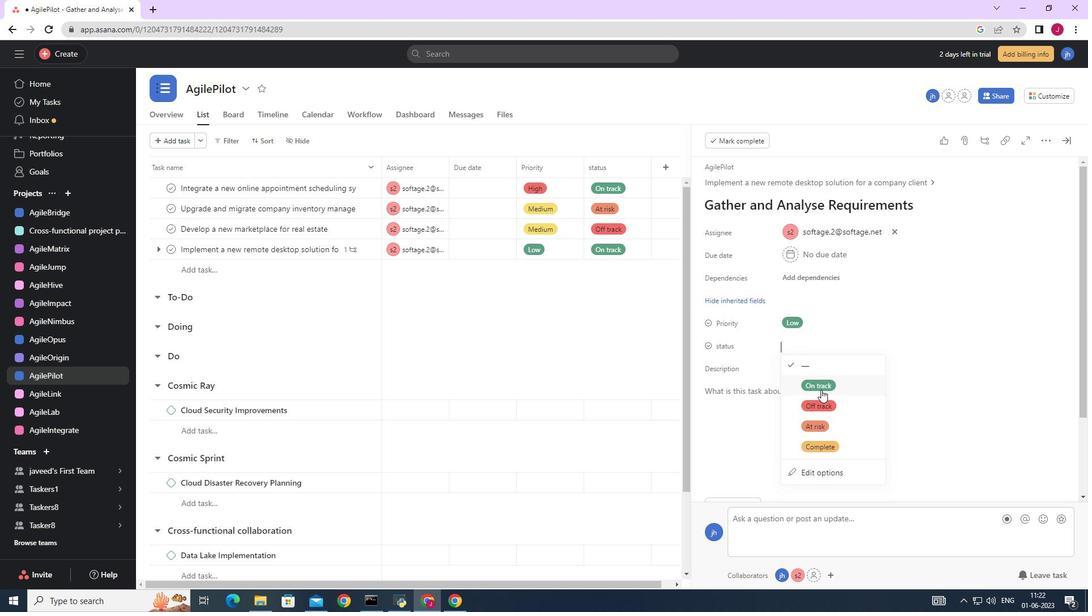 
Action: Mouse pressed left at (821, 384)
Screenshot: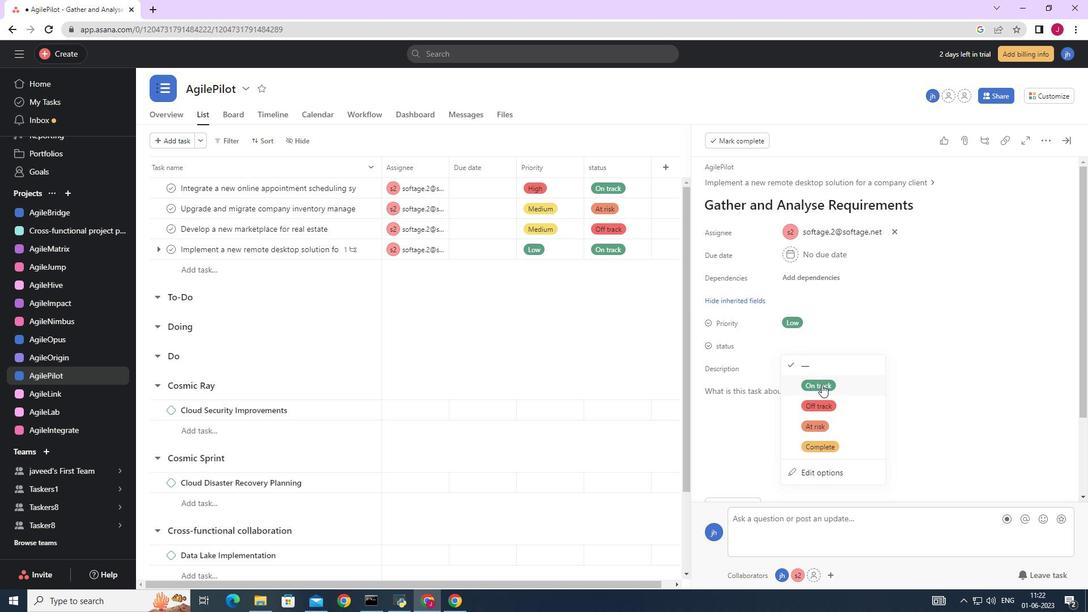 
Action: Mouse moved to (1068, 137)
Screenshot: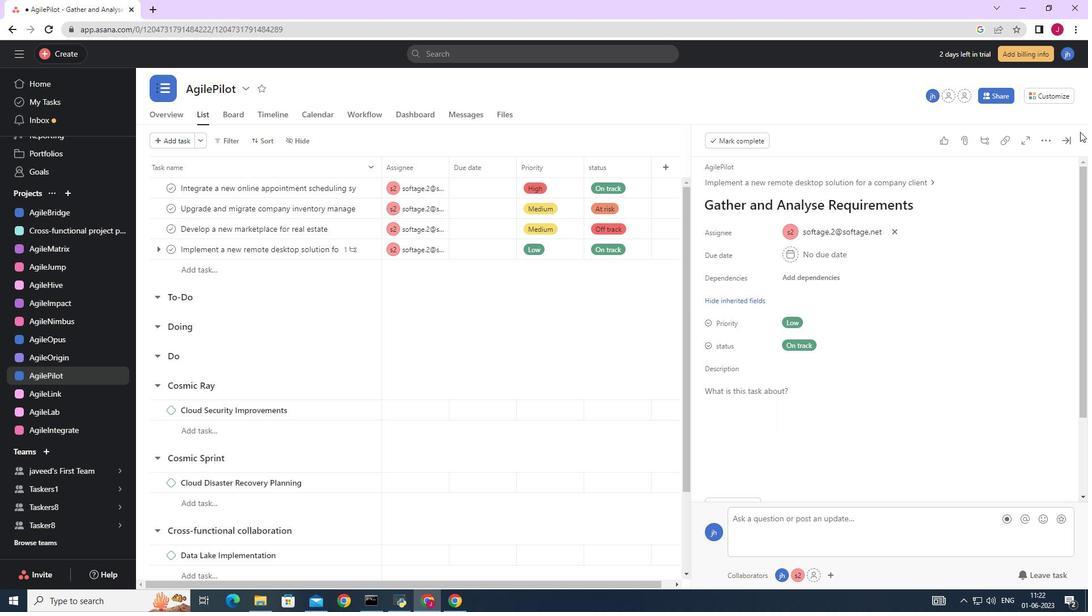 
Action: Mouse pressed left at (1068, 137)
Screenshot: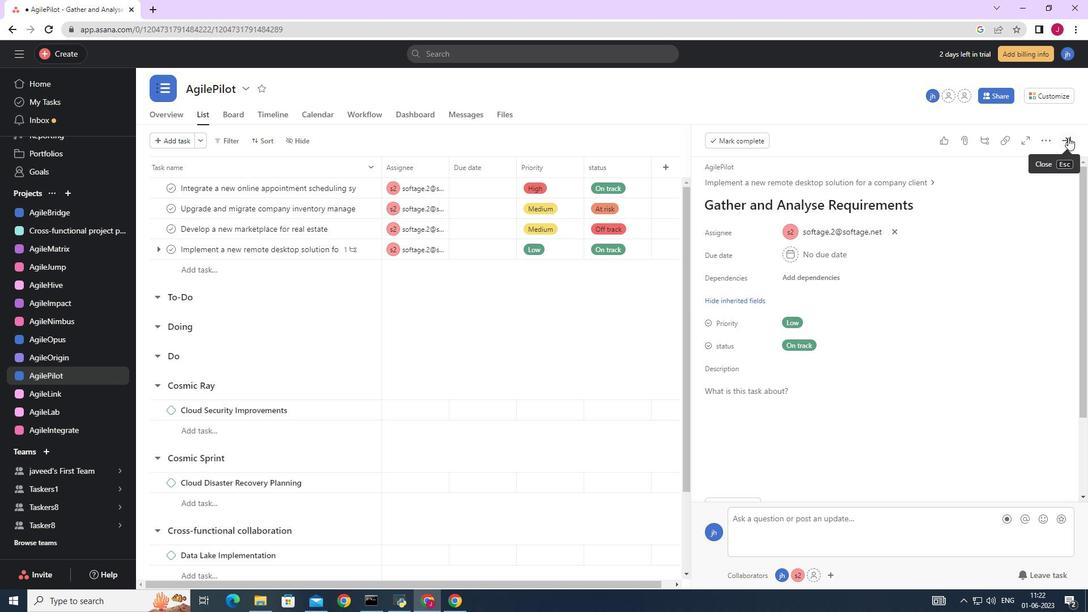 
Action: Mouse moved to (939, 216)
Screenshot: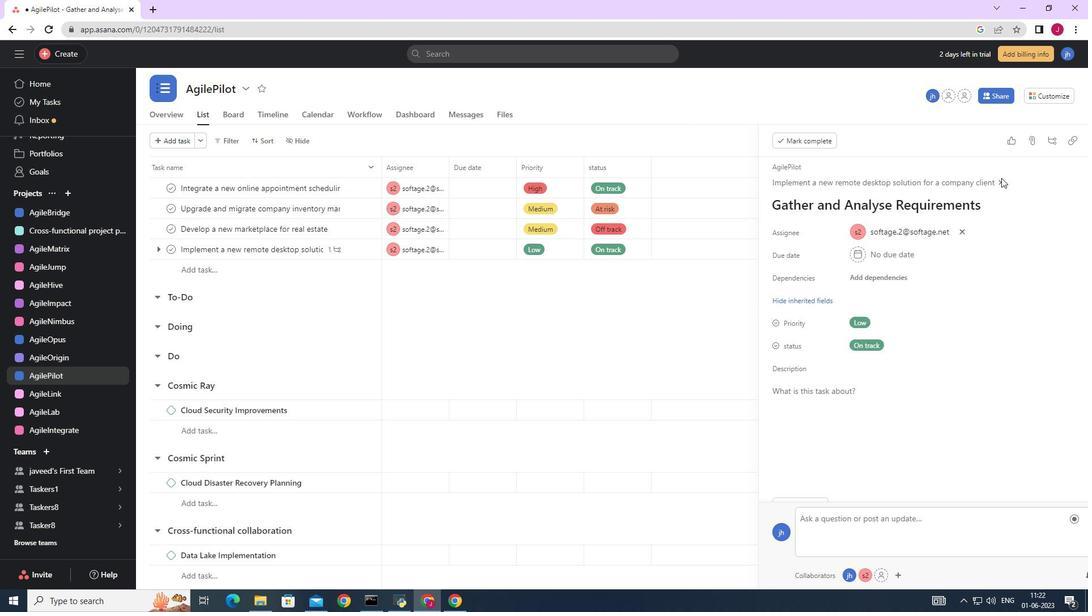
